 Task: Filter tasks by start date for the next month.
Action: Mouse moved to (12, 146)
Screenshot: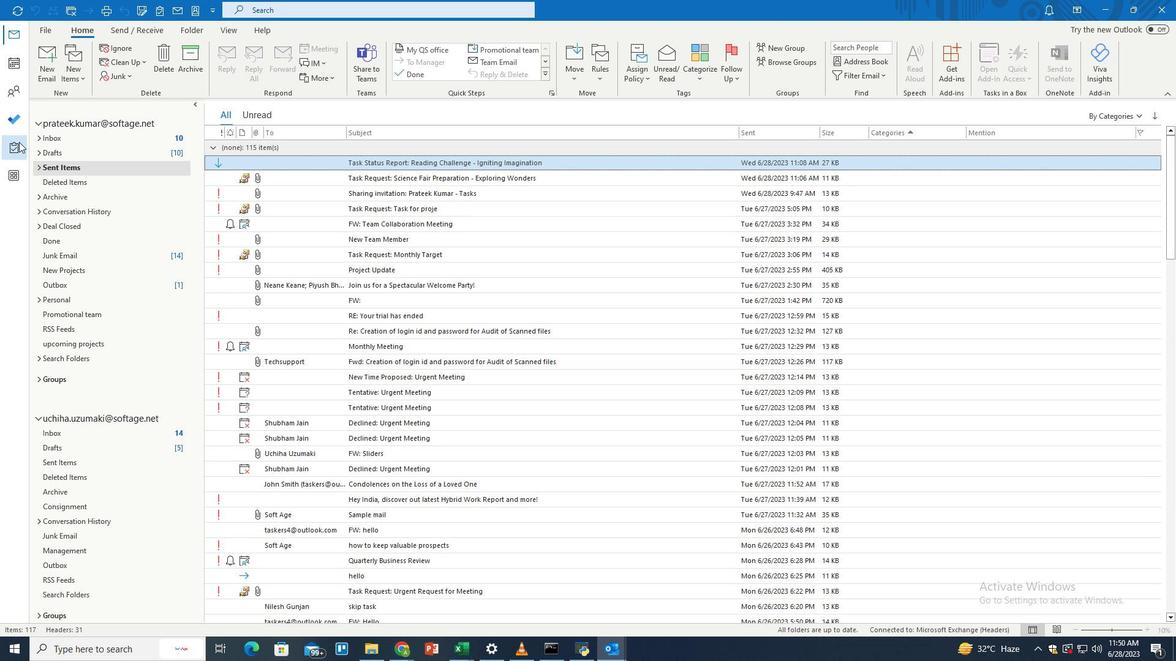 
Action: Mouse pressed left at (12, 146)
Screenshot: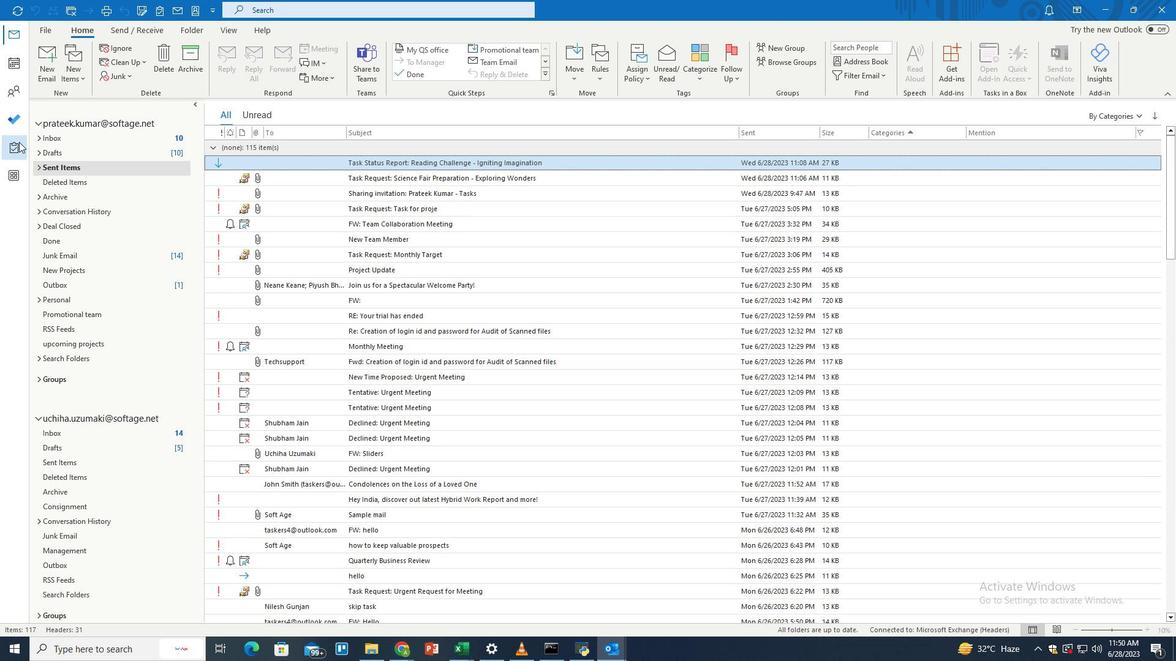 
Action: Mouse moved to (469, 11)
Screenshot: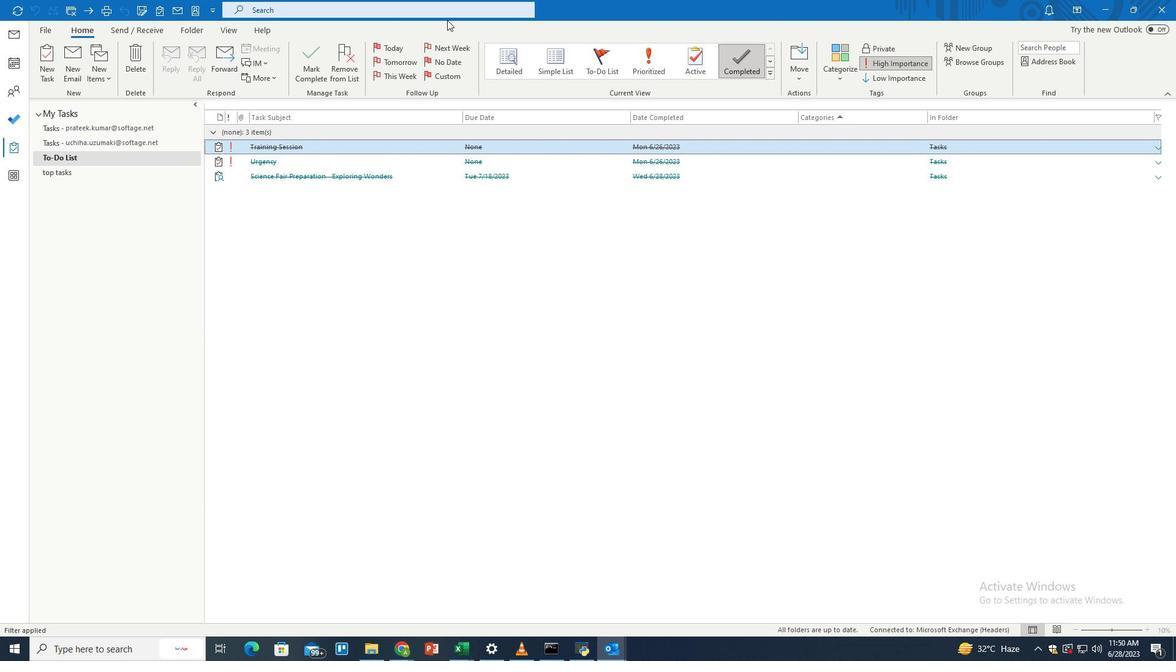 
Action: Mouse pressed left at (469, 11)
Screenshot: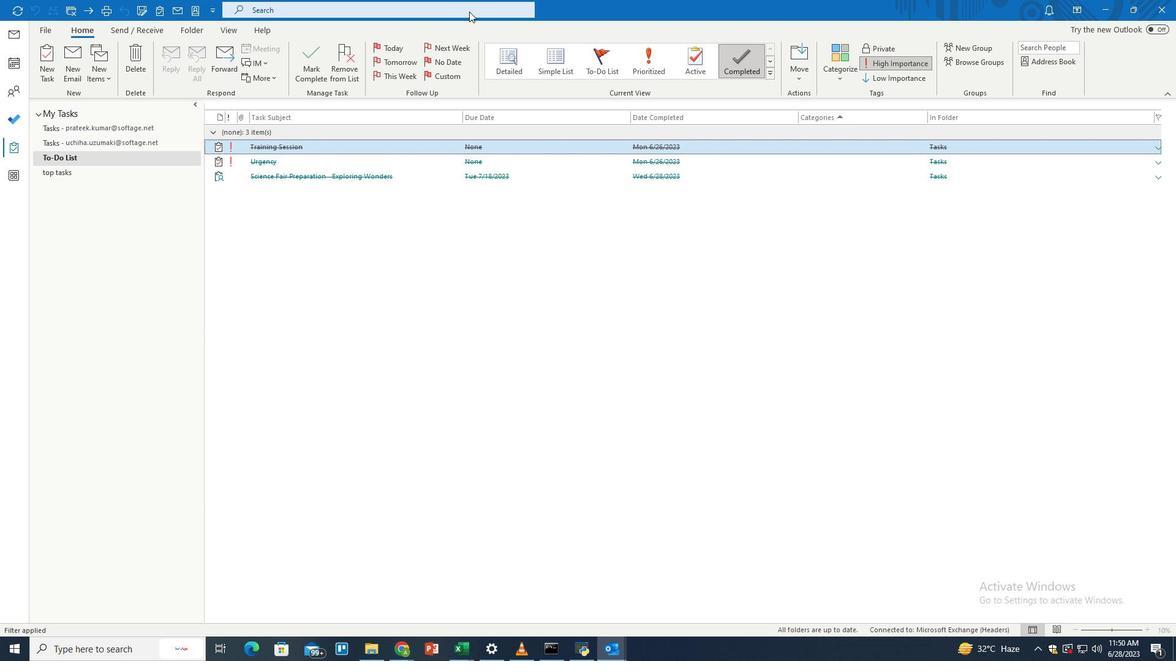 
Action: Mouse moved to (574, 4)
Screenshot: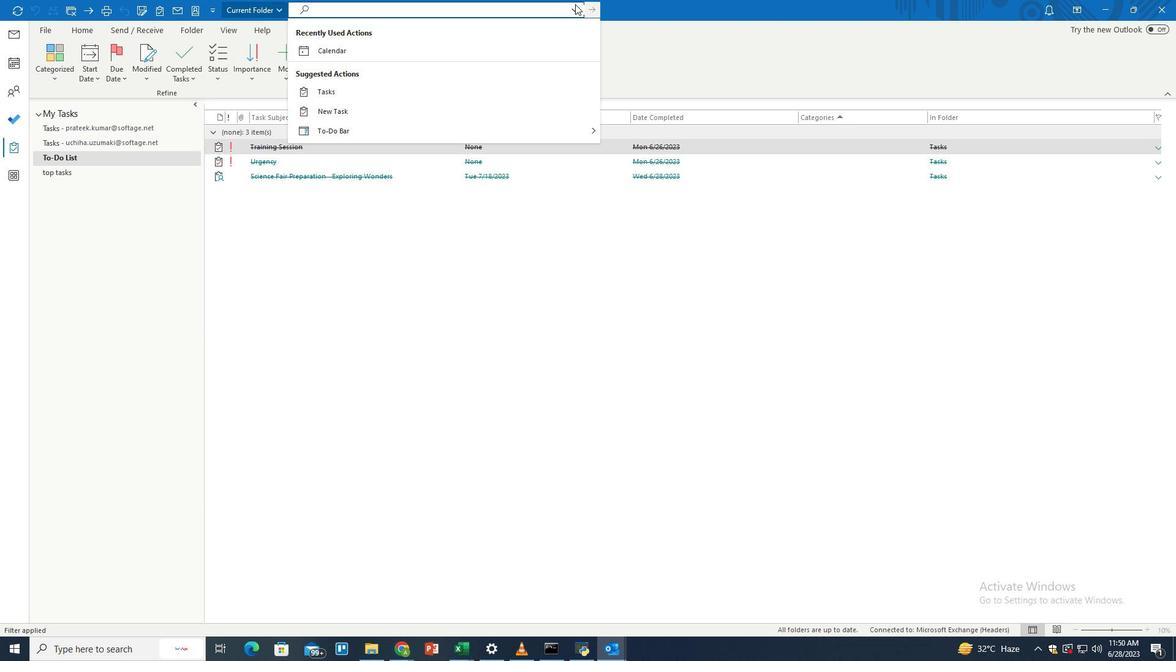 
Action: Mouse pressed left at (574, 4)
Screenshot: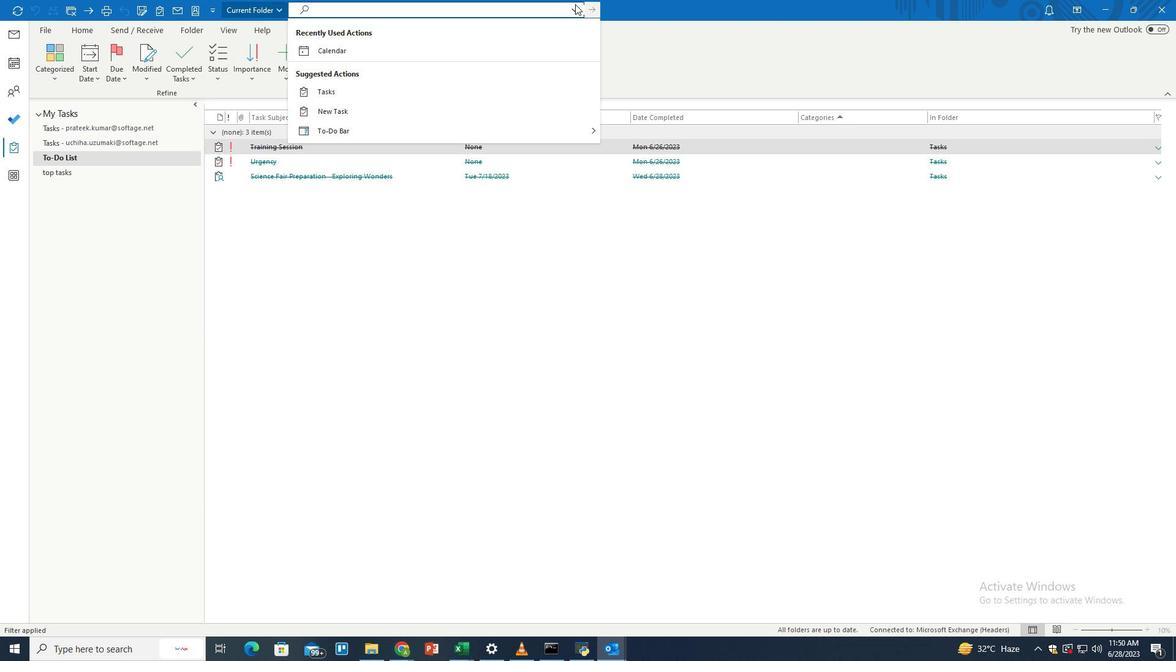 
Action: Mouse moved to (576, 14)
Screenshot: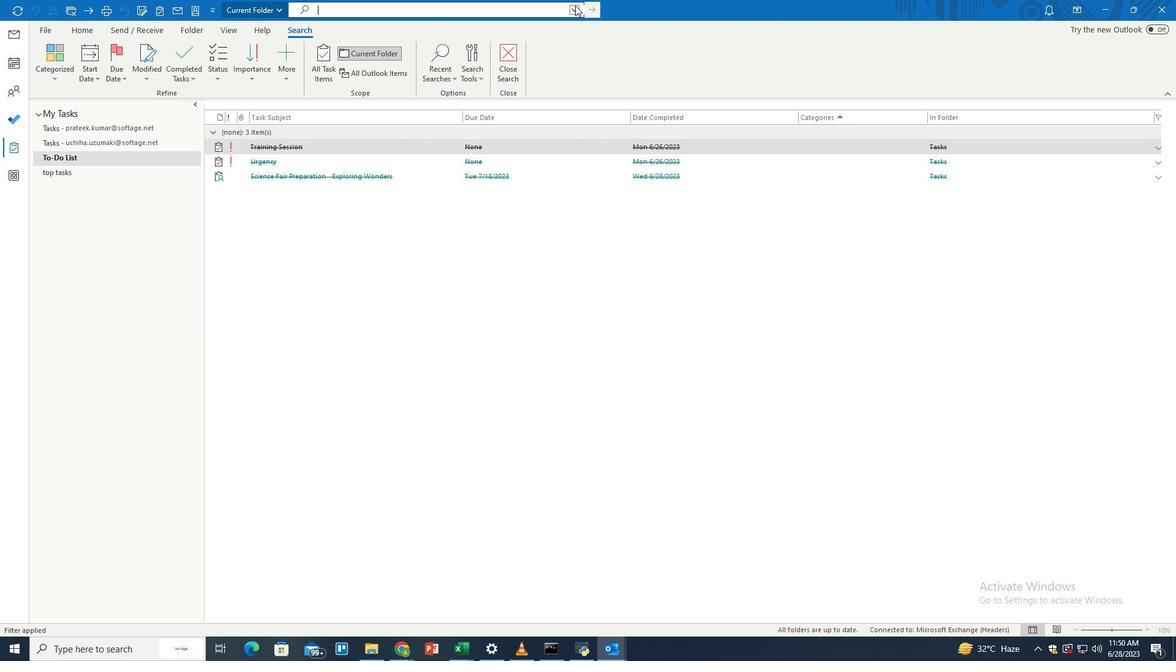 
Action: Mouse pressed left at (576, 14)
Screenshot: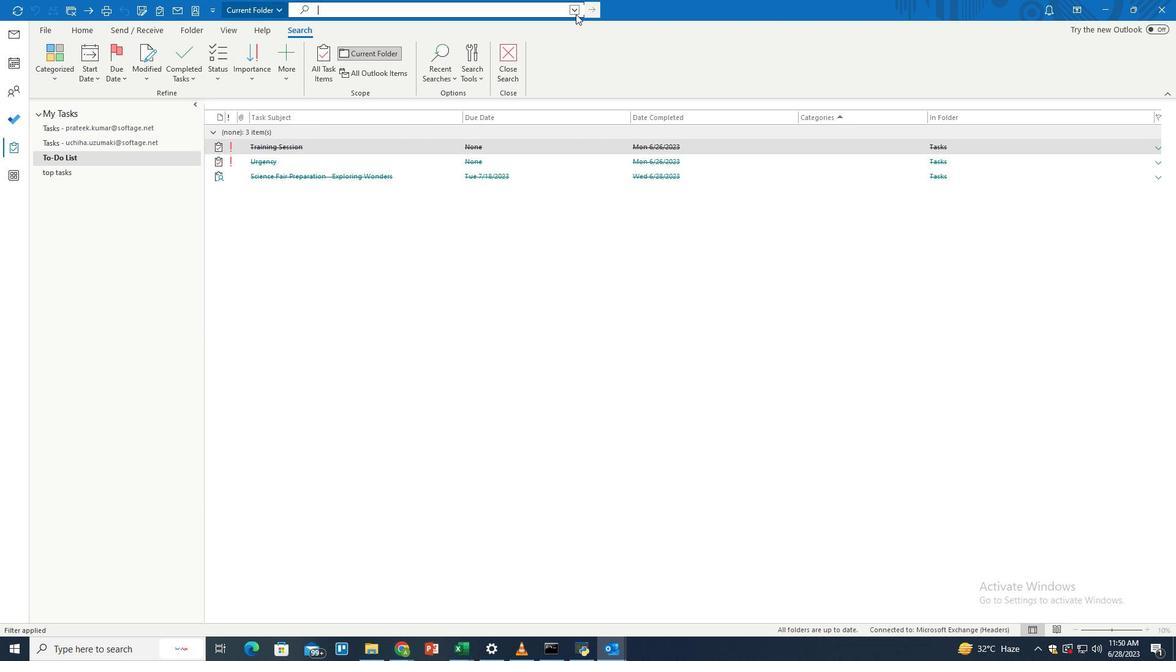 
Action: Mouse moved to (365, 221)
Screenshot: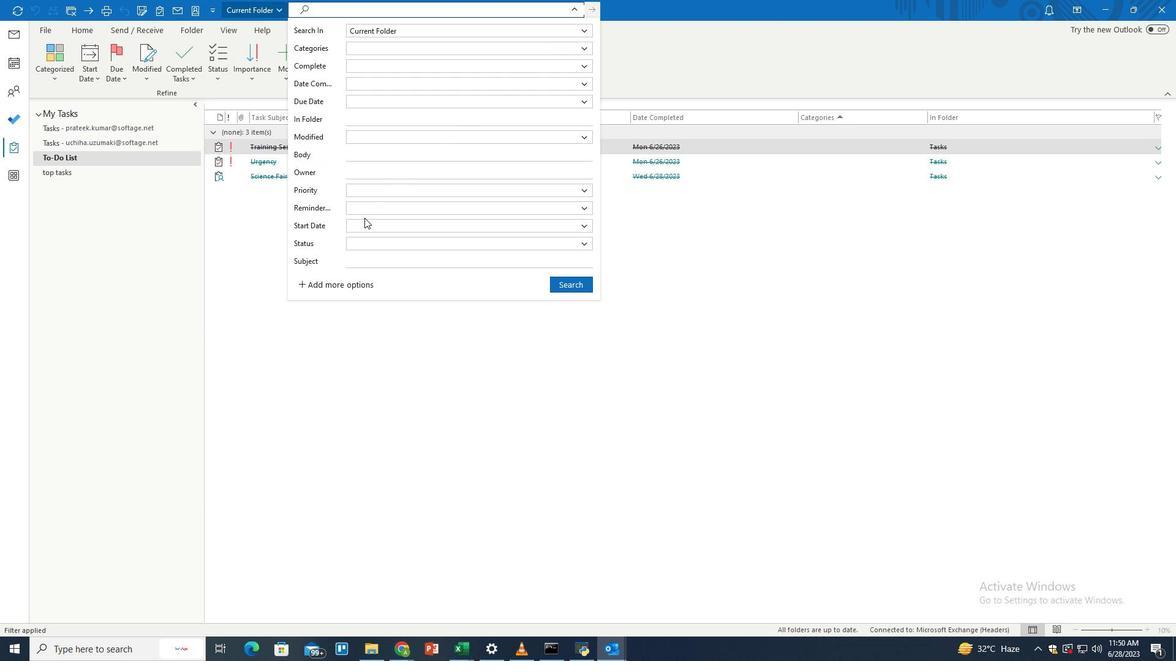 
Action: Mouse pressed left at (365, 221)
Screenshot: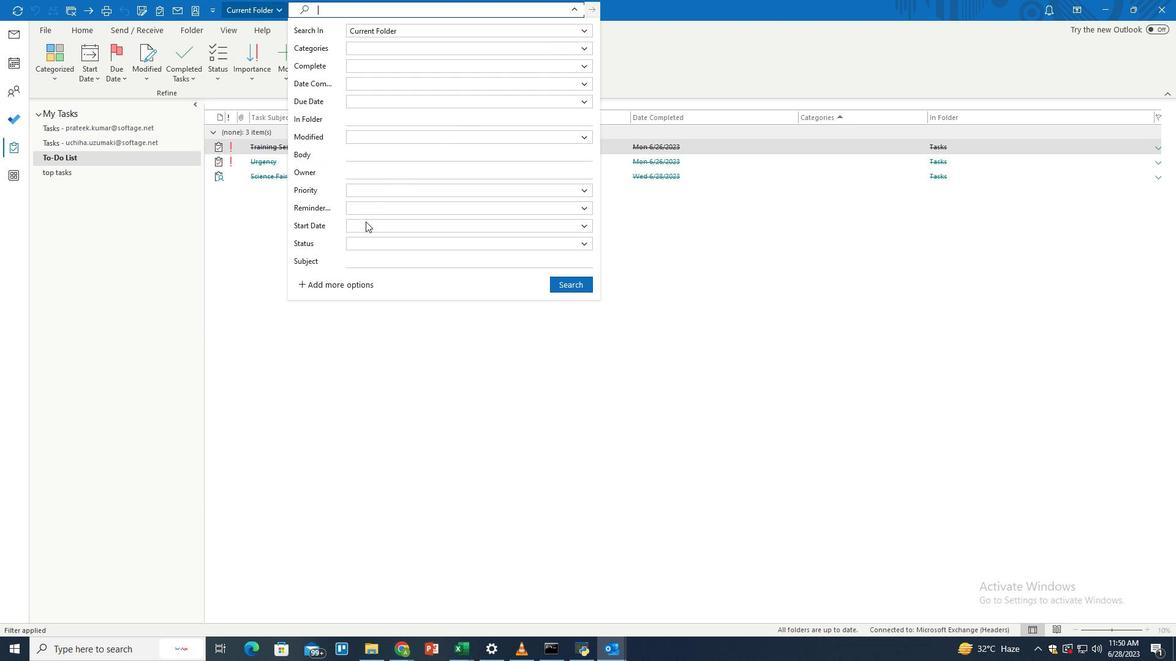 
Action: Mouse moved to (374, 330)
Screenshot: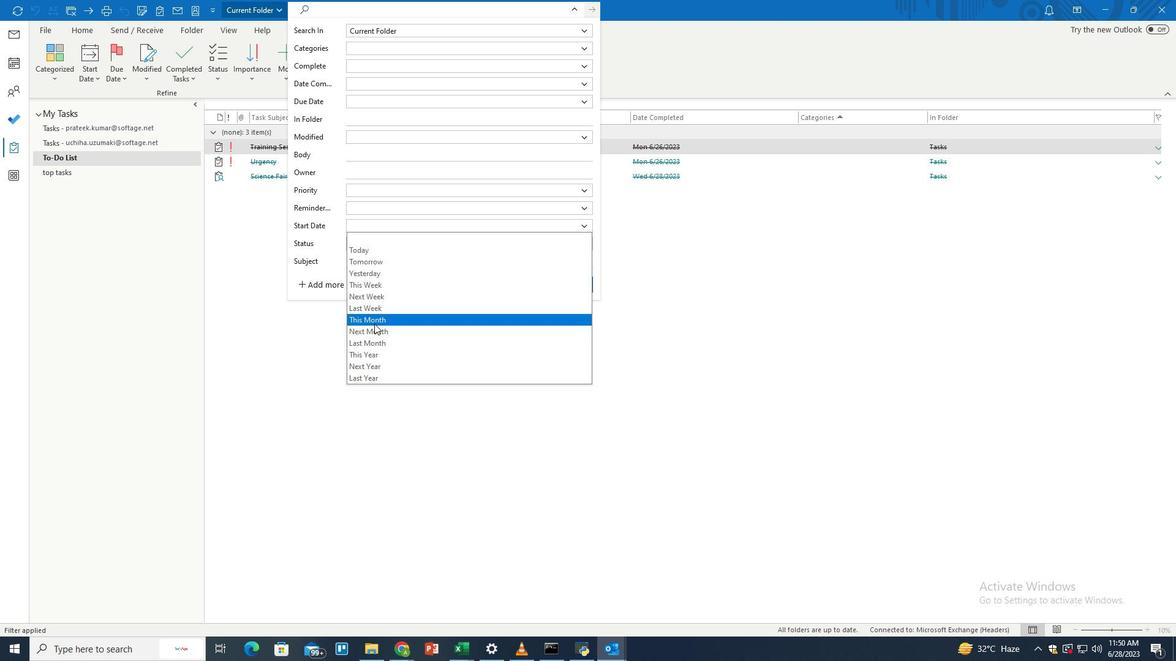 
Action: Mouse pressed left at (374, 330)
Screenshot: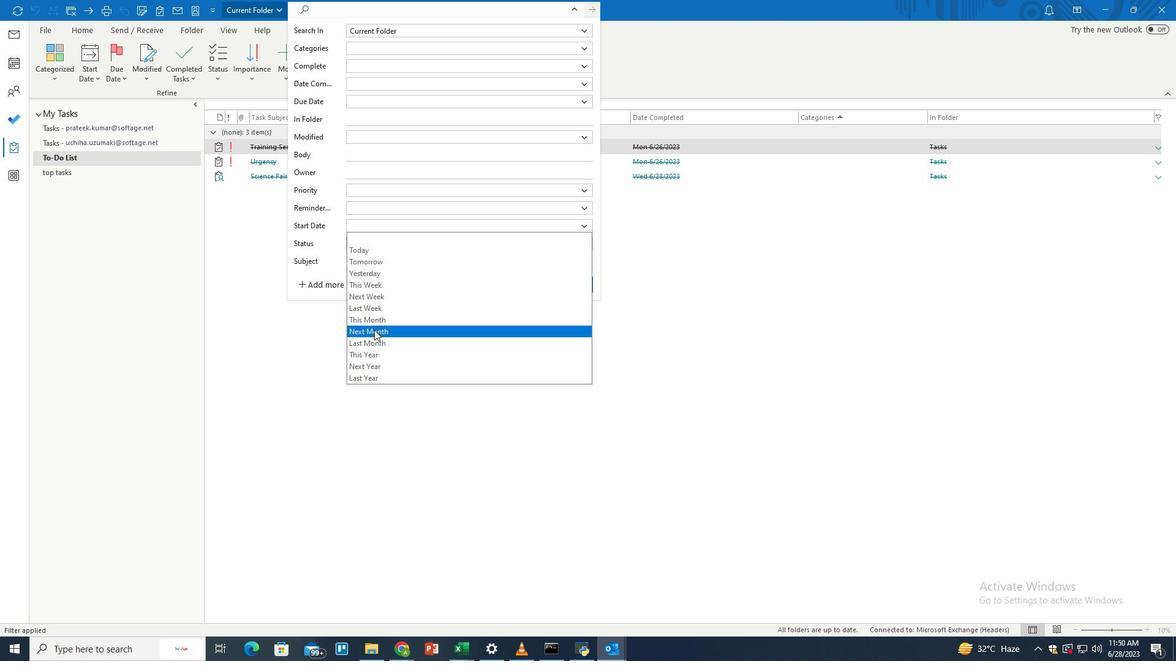 
Action: Mouse moved to (570, 283)
Screenshot: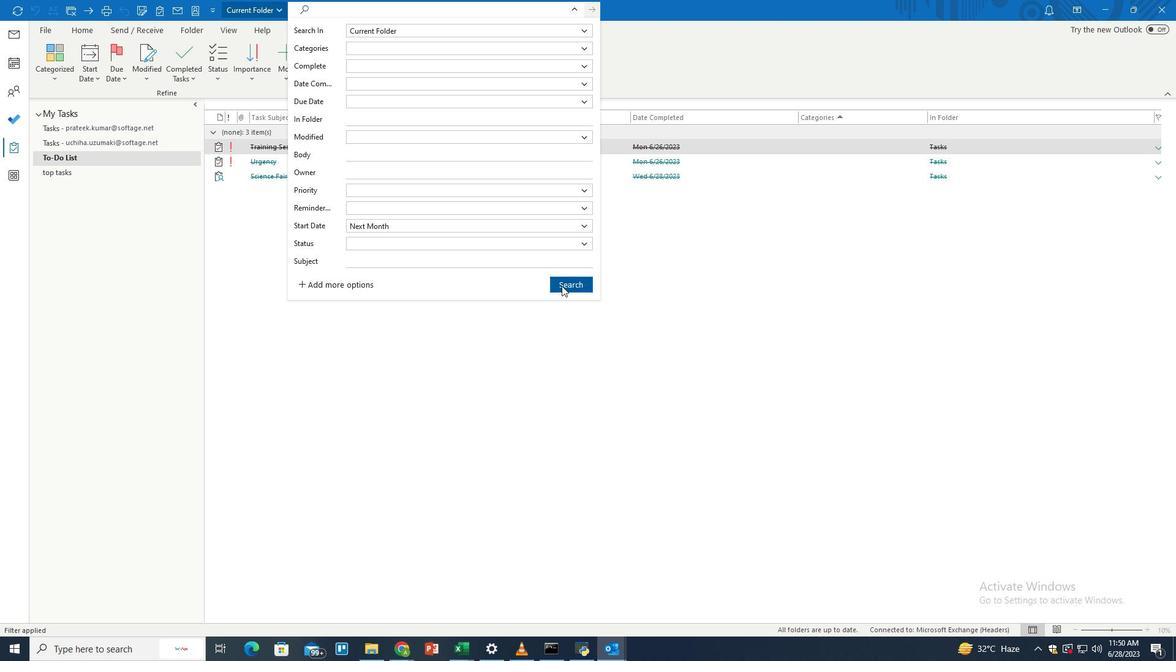 
Action: Mouse pressed left at (570, 283)
Screenshot: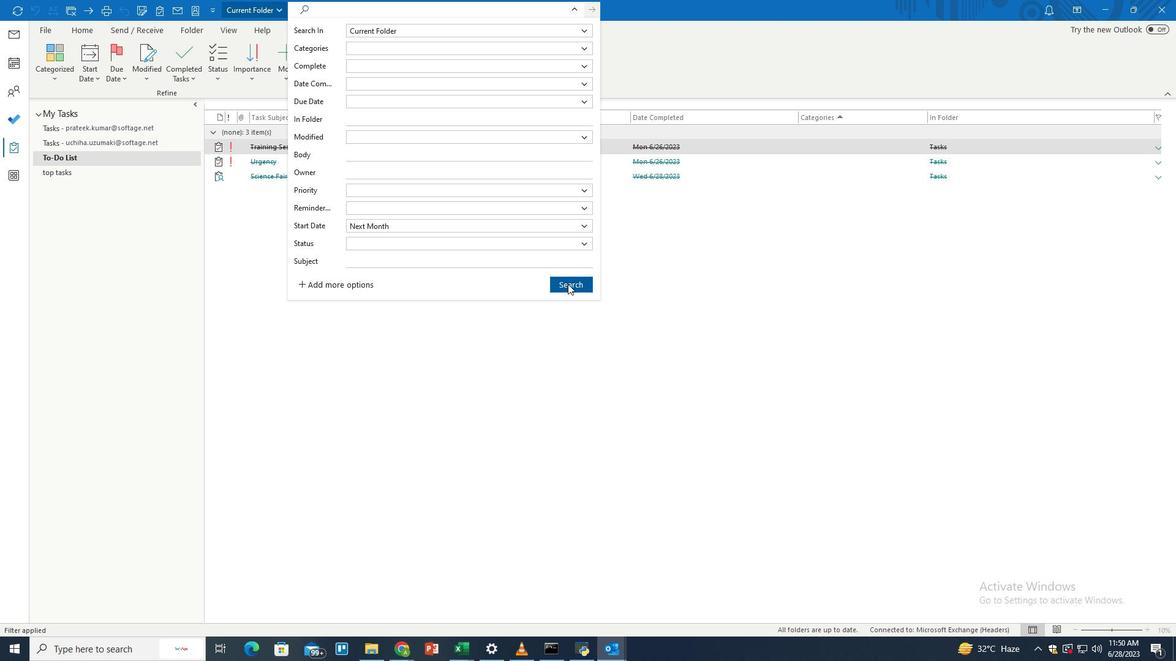
Action: Mouse moved to (527, 276)
Screenshot: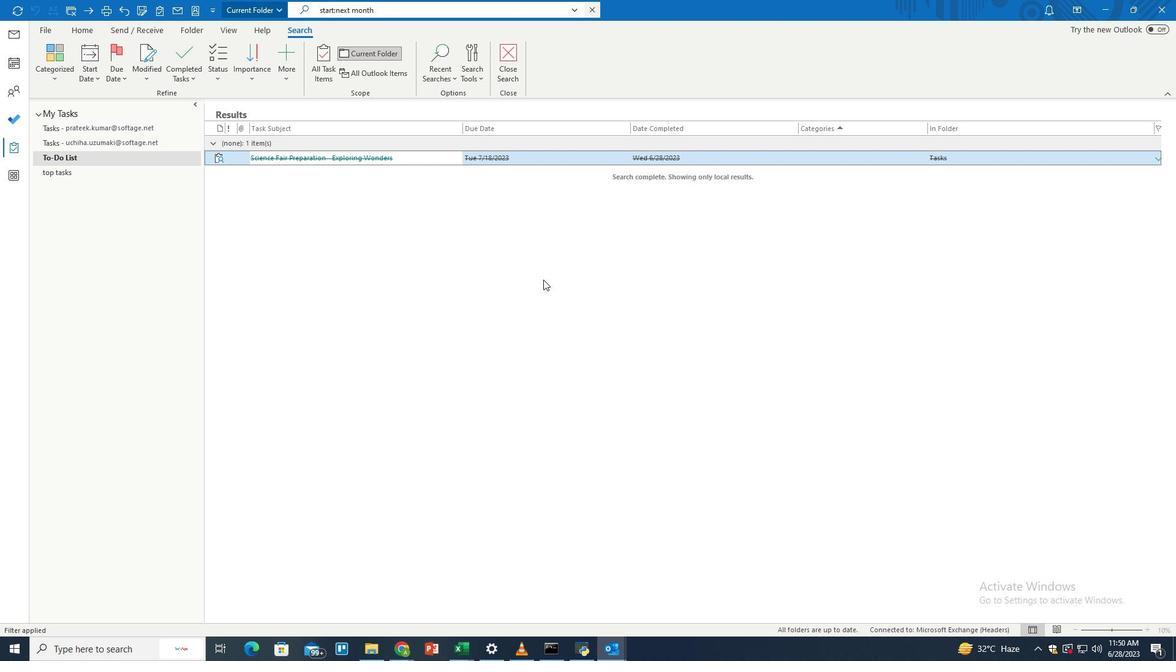 
